 Task: Select Retail. Add to cart, from Party City_x000D_
 for 4749 Dog Hill Lane, Kensington, Kansas 66951, Cell Number 785-697-6934, following items : Baby Shark Cups (8 ct)_x000D_
 - 1, Hershey''s Kisses Milk Chocolate Pink (16 oz)_x000D_
 - 1, Graduation Swirl Decorations Multicolor (12 ct)_x000D_
 - 2, Uninflated White Gold 13 Air-Filled Balloon Number 0_x000D_
 - 1, Megaphone Black_x000D_
 - 2
Action: Mouse moved to (664, 115)
Screenshot: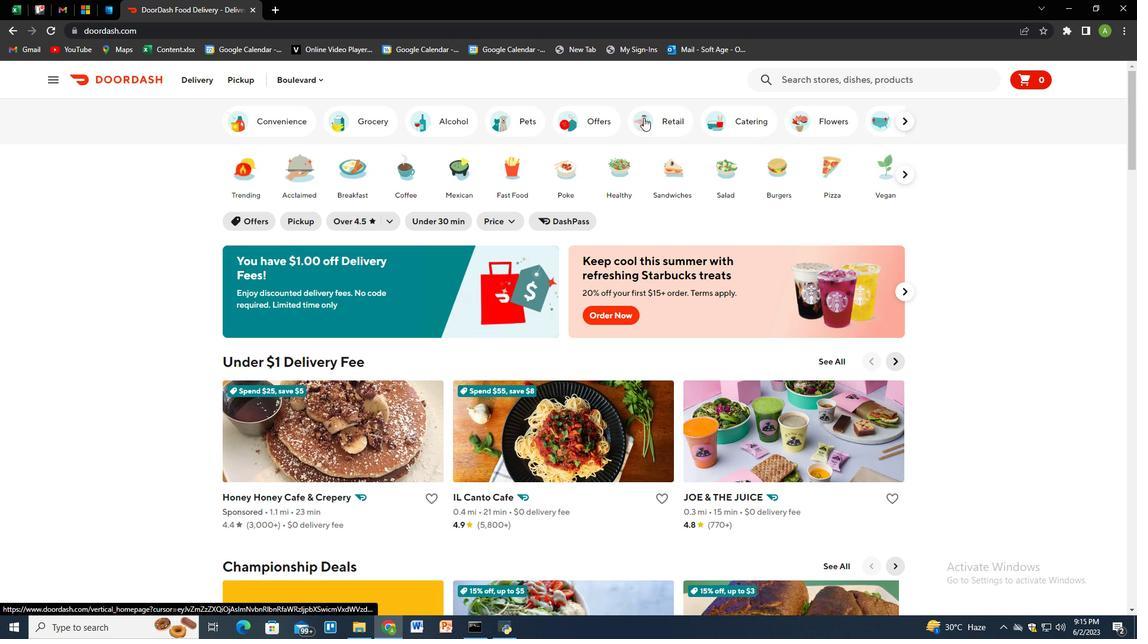 
Action: Mouse pressed left at (664, 115)
Screenshot: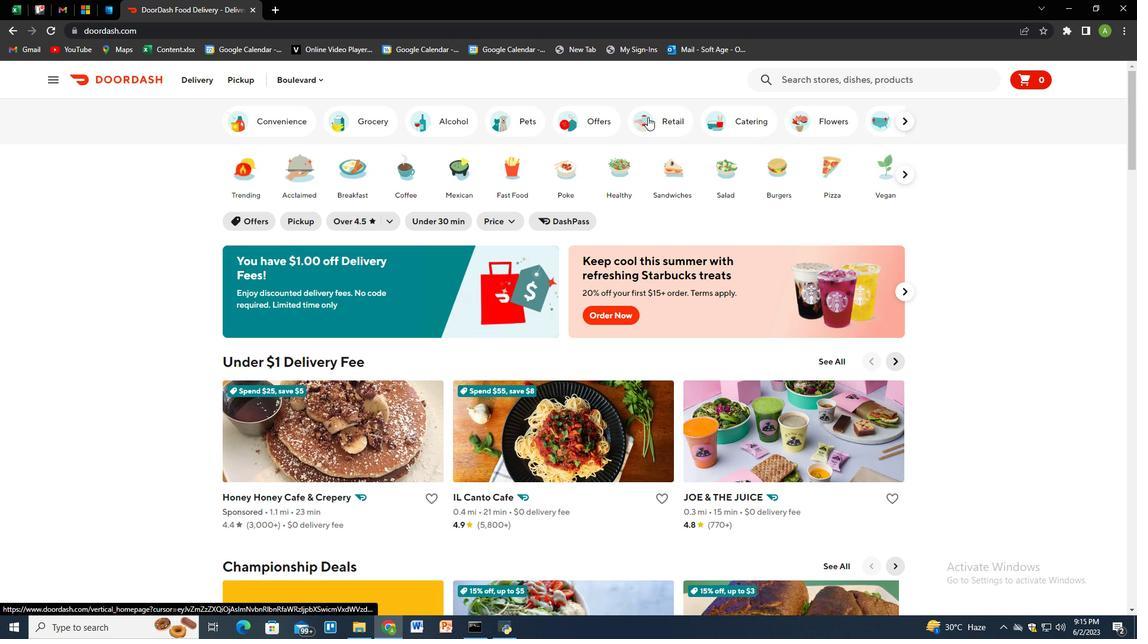 
Action: Mouse moved to (750, 403)
Screenshot: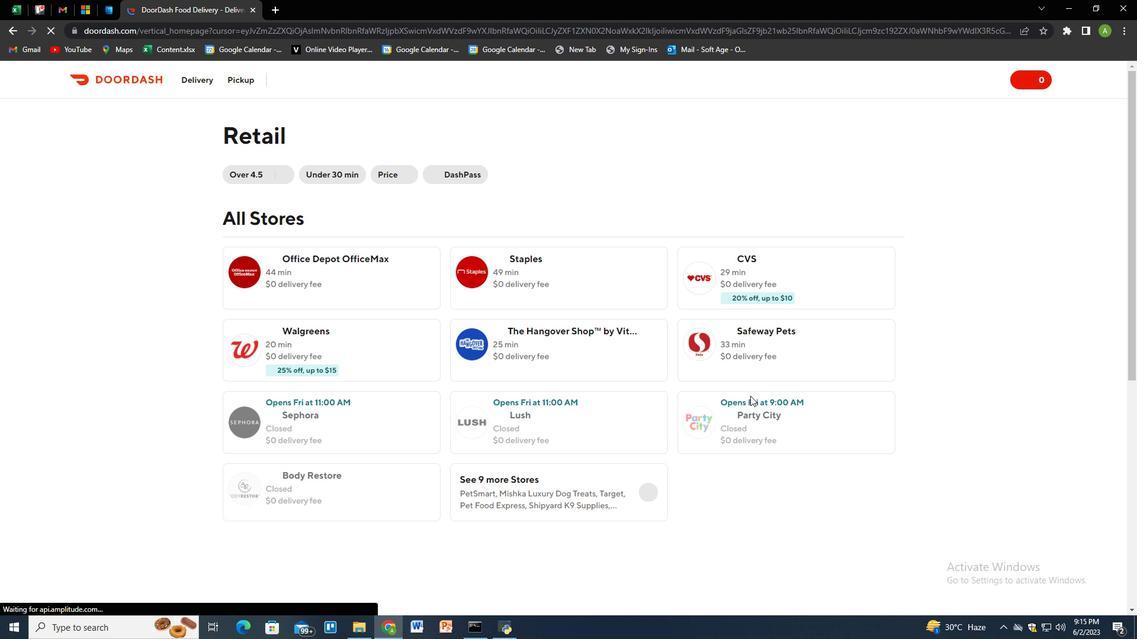 
Action: Mouse pressed left at (750, 403)
Screenshot: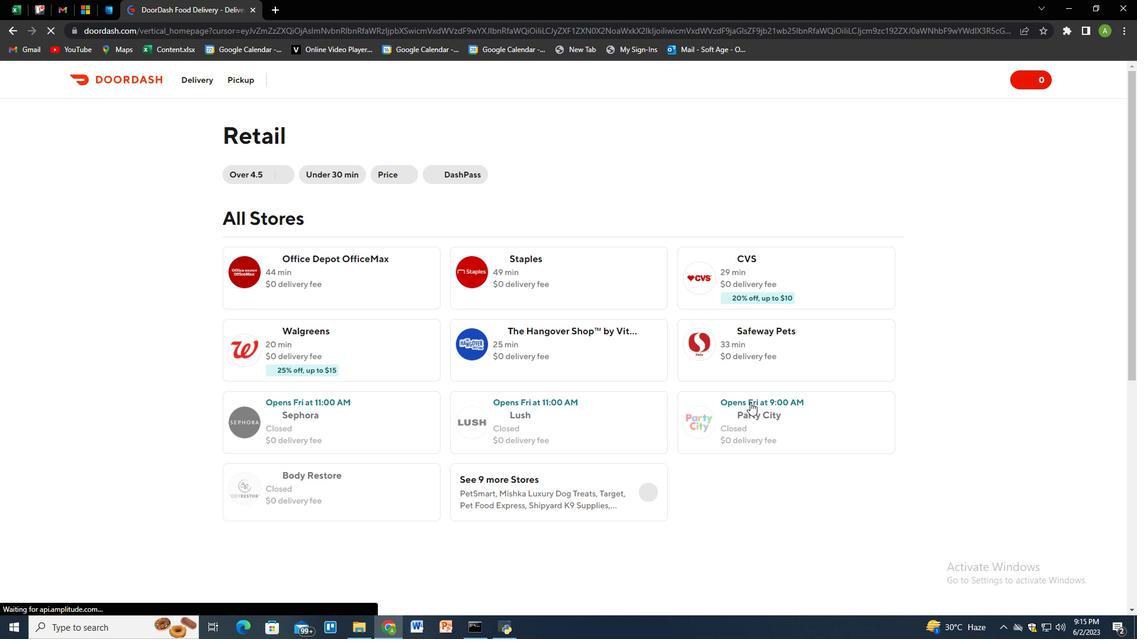 
Action: Mouse moved to (232, 81)
Screenshot: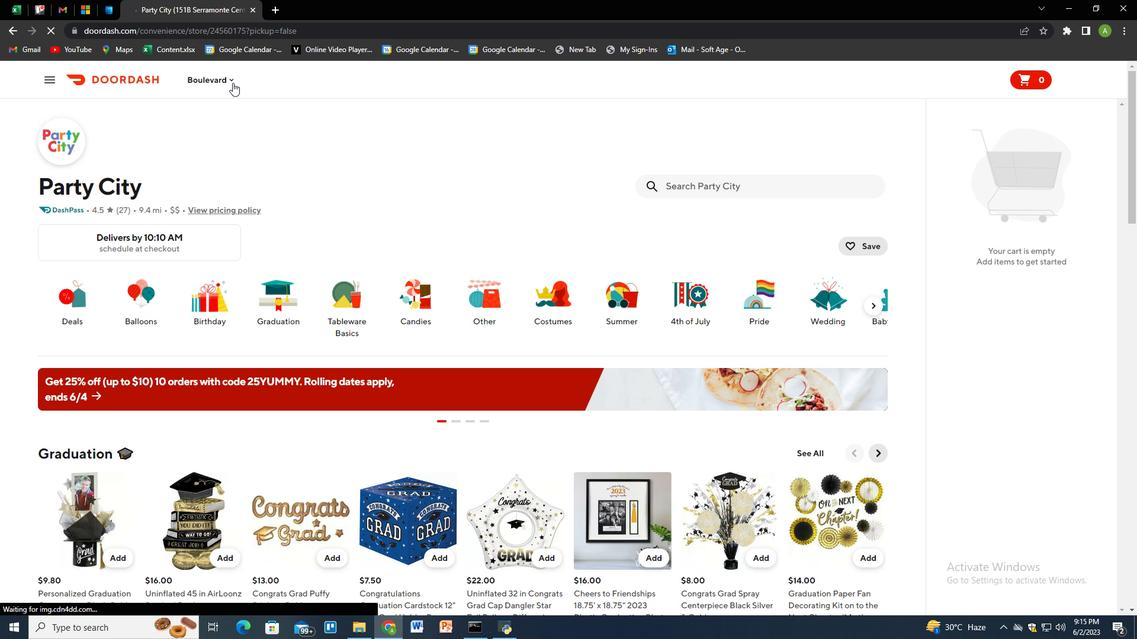 
Action: Mouse pressed left at (232, 81)
Screenshot: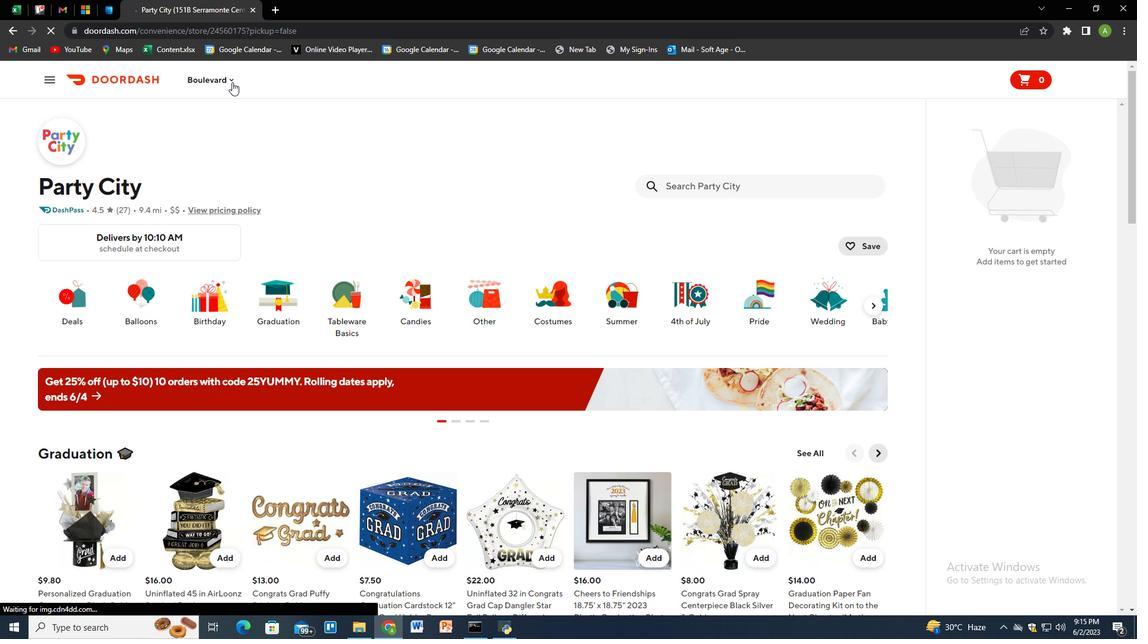 
Action: Mouse moved to (267, 132)
Screenshot: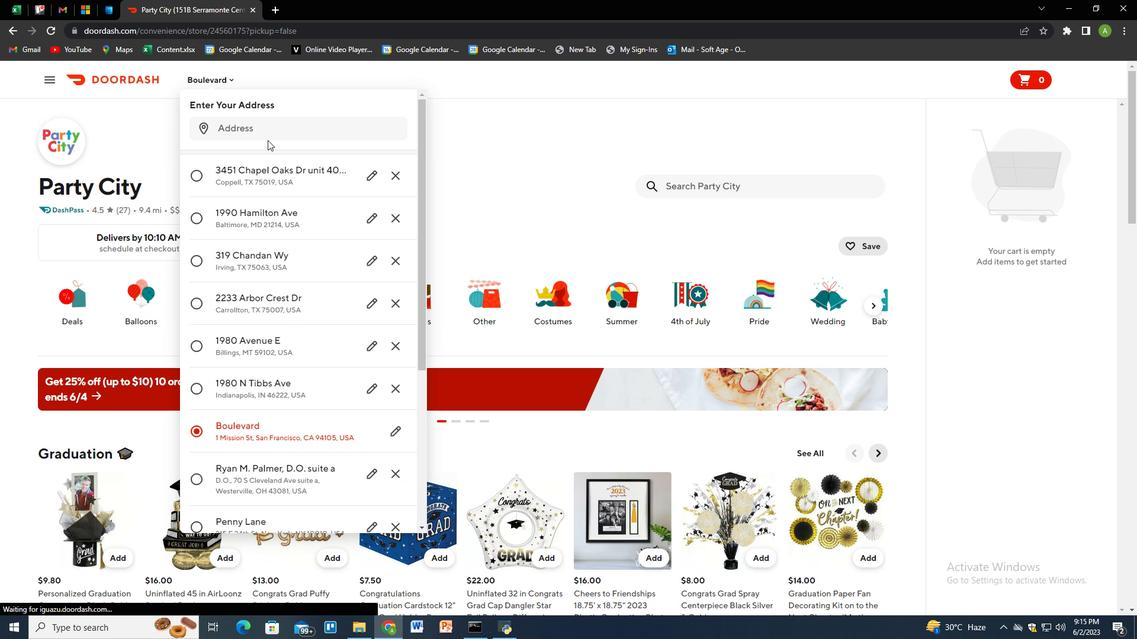 
Action: Mouse pressed left at (267, 132)
Screenshot: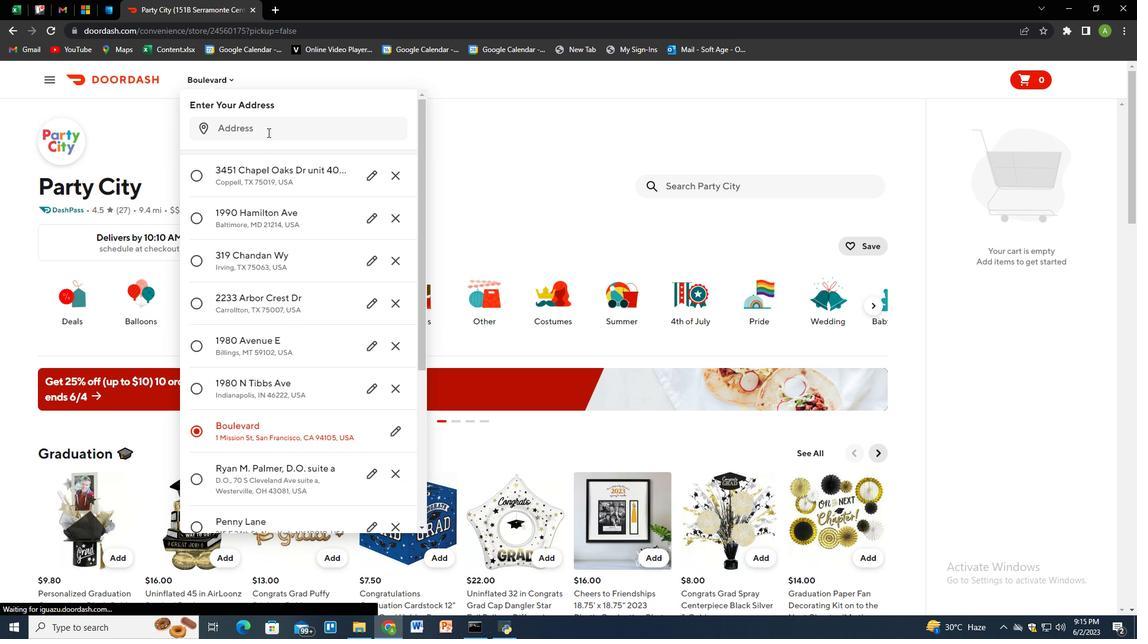 
Action: Key pressed 4749<Key.space>dog<Key.space>hill<Key.space>lane,<Key.space>kensington,<Key.space>kansas<Key.space>66951<Key.enter>
Screenshot: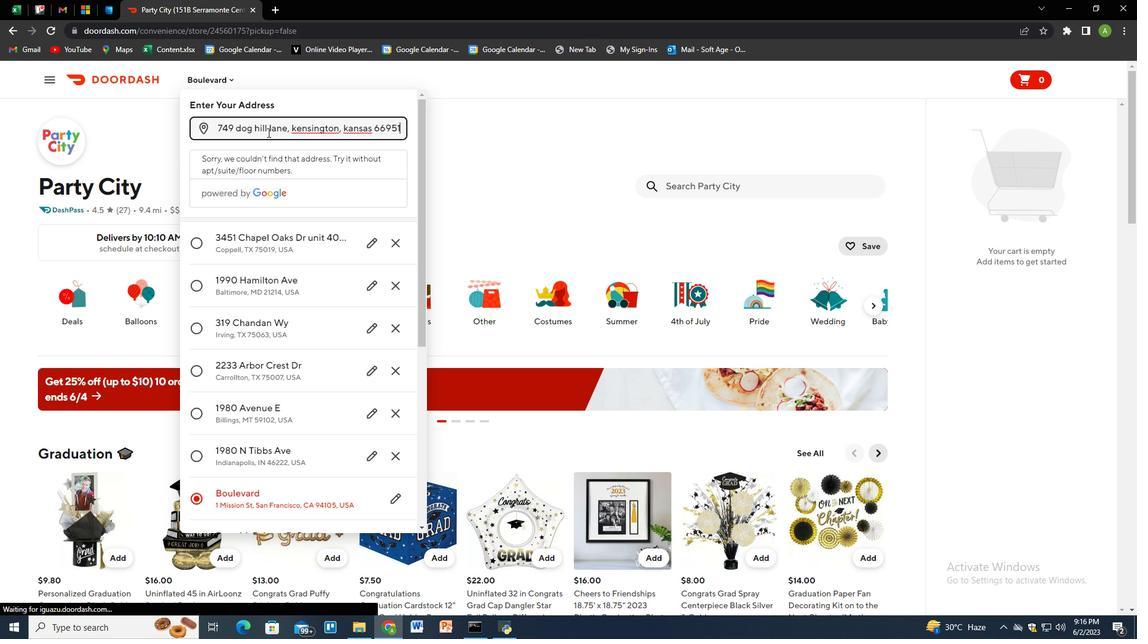 
Action: Mouse moved to (376, 471)
Screenshot: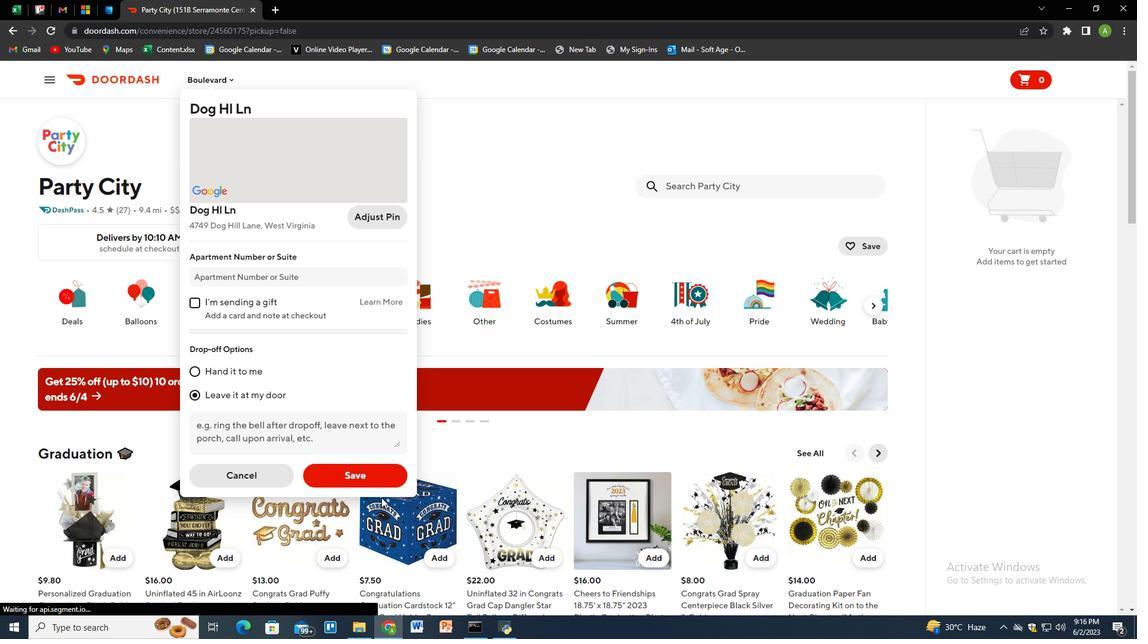 
Action: Mouse pressed left at (376, 471)
Screenshot: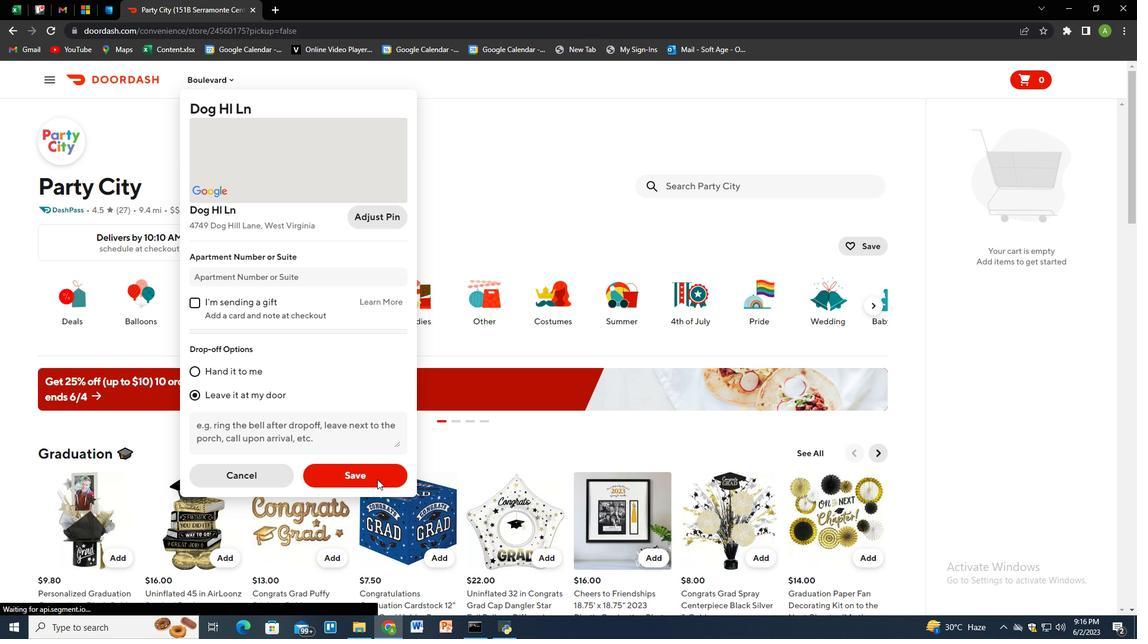 
Action: Mouse moved to (704, 188)
Screenshot: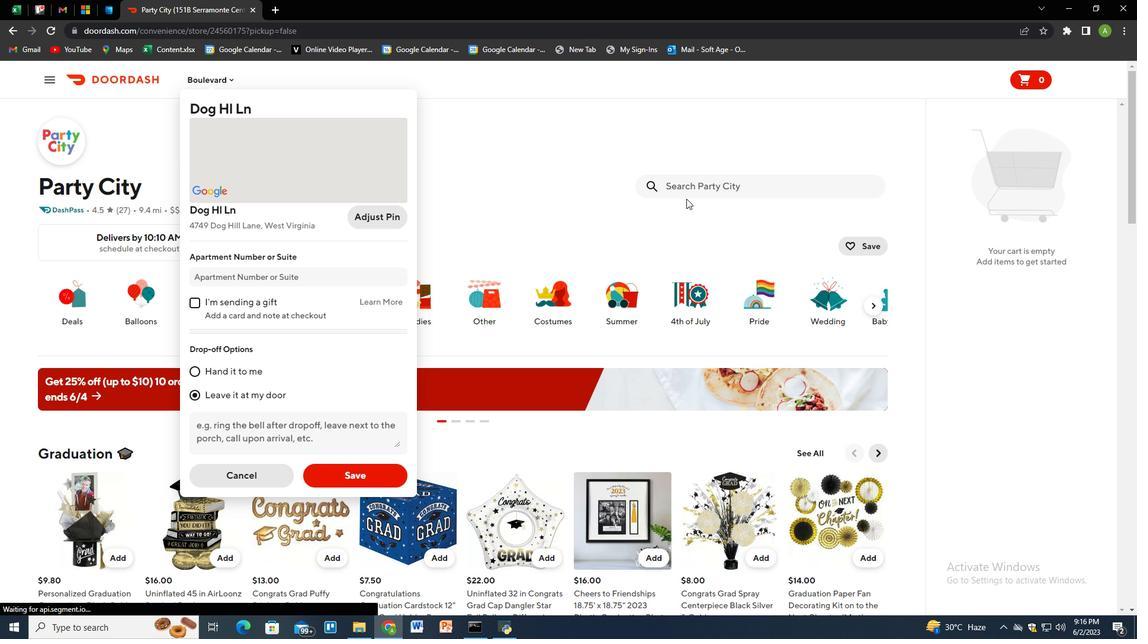 
Action: Mouse pressed left at (704, 188)
Screenshot: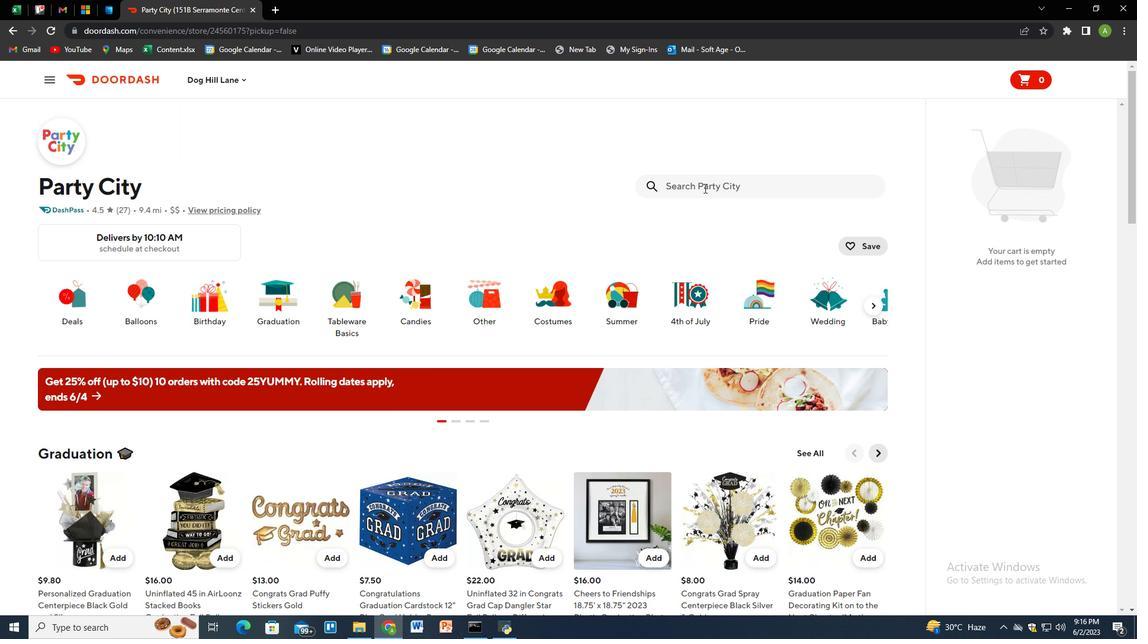 
Action: Key pressed baby<Key.space>shark<Key.space>cups<Key.space><Key.shift_r>(8<Key.space>ct<Key.shift_r>)<Key.enter>
Screenshot: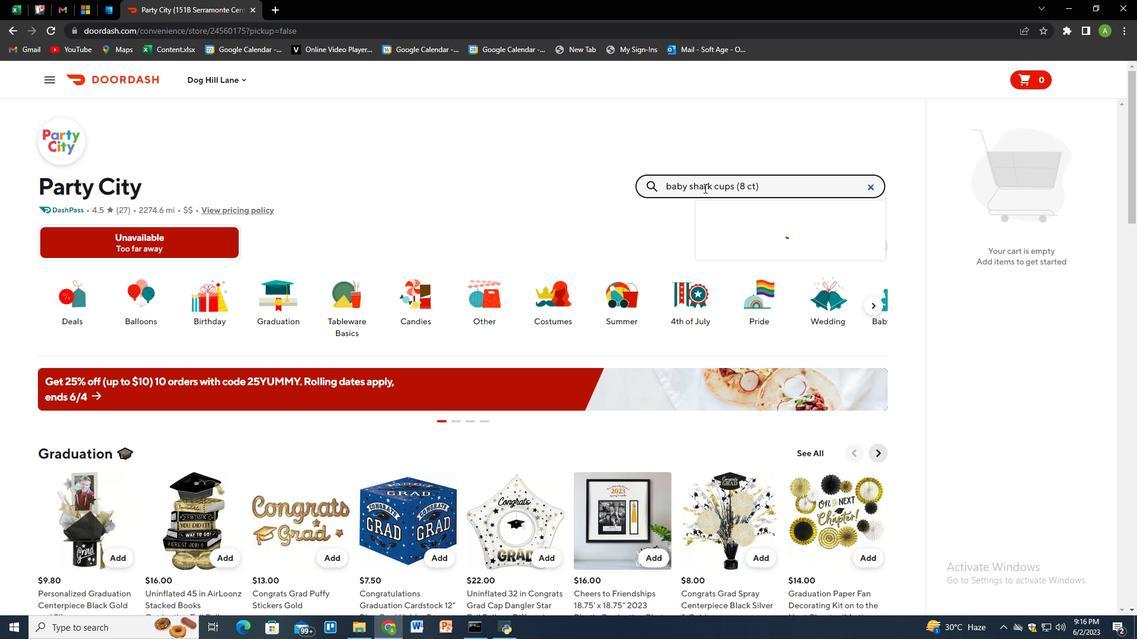 
Action: Mouse moved to (109, 309)
Screenshot: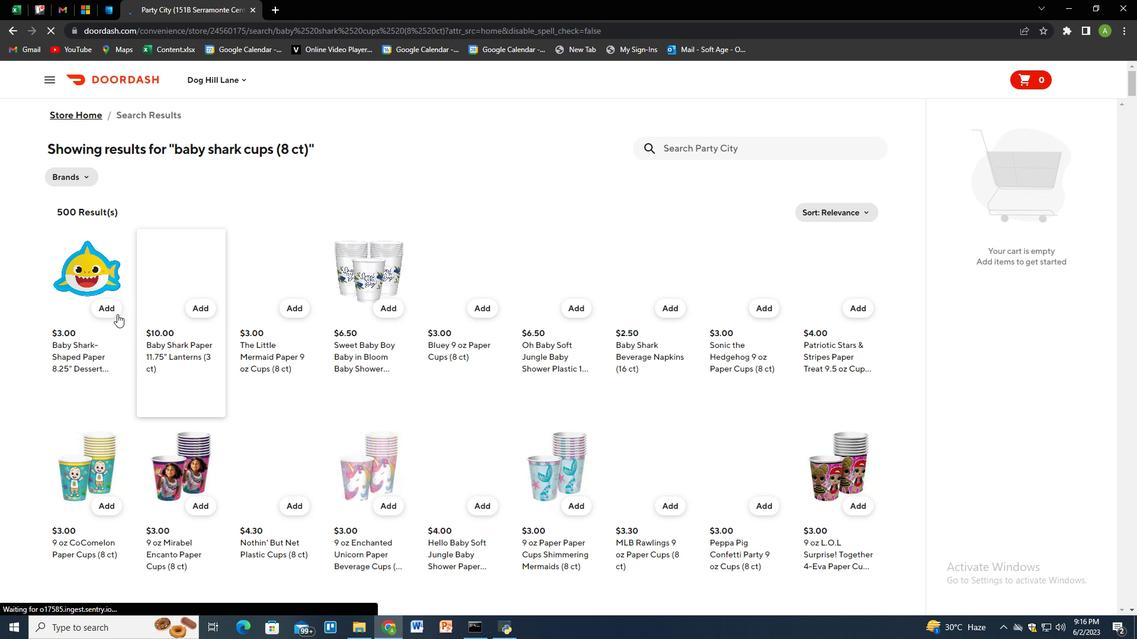 
Action: Mouse pressed left at (109, 309)
Screenshot: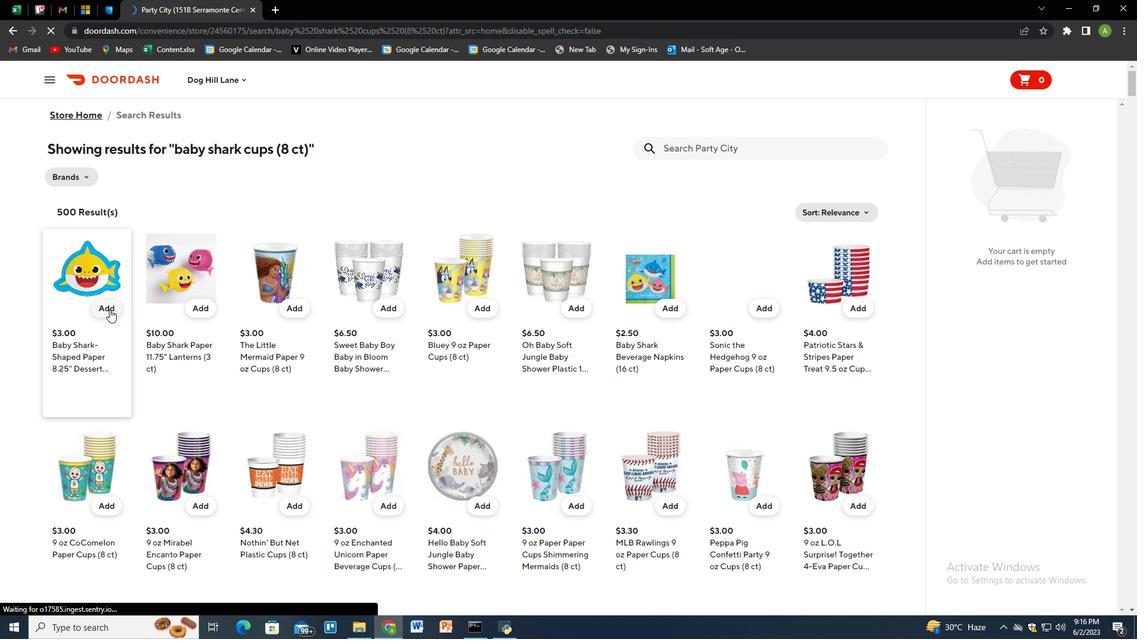 
Action: Mouse moved to (688, 142)
Screenshot: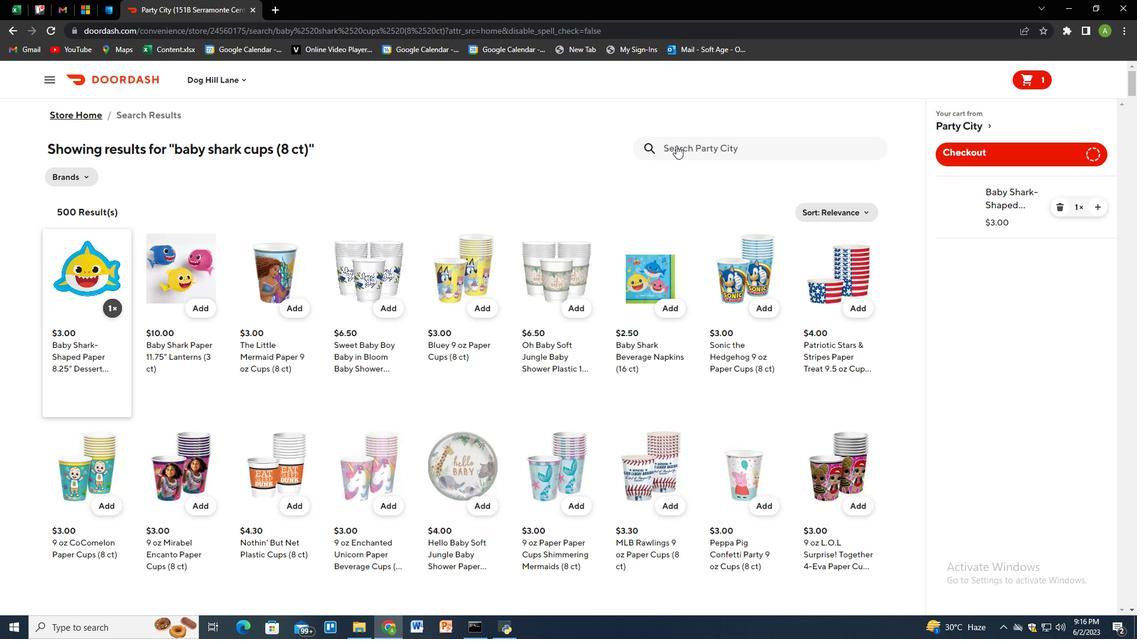 
Action: Mouse pressed left at (688, 142)
Screenshot: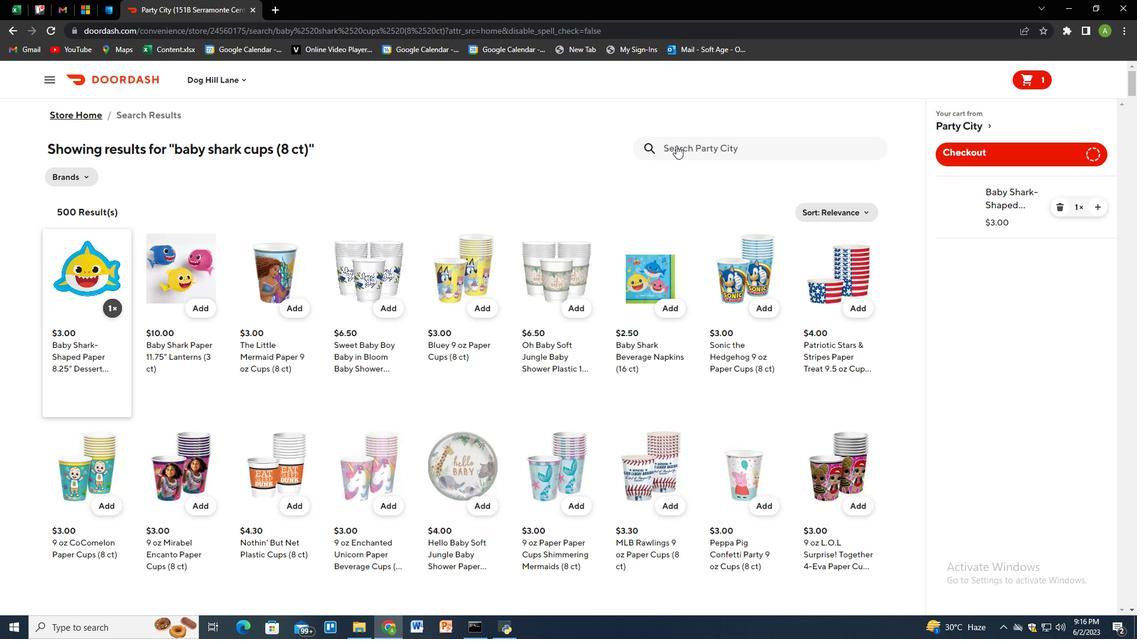 
Action: Key pressed hershey<Key.shift_r>"s<Key.space>kisses<Key.space>milk<Key.space>chocolate<Key.space>pink<Key.space><Key.shift_r>(16<Key.space>oz<Key.shift_r>)<Key.enter>
Screenshot: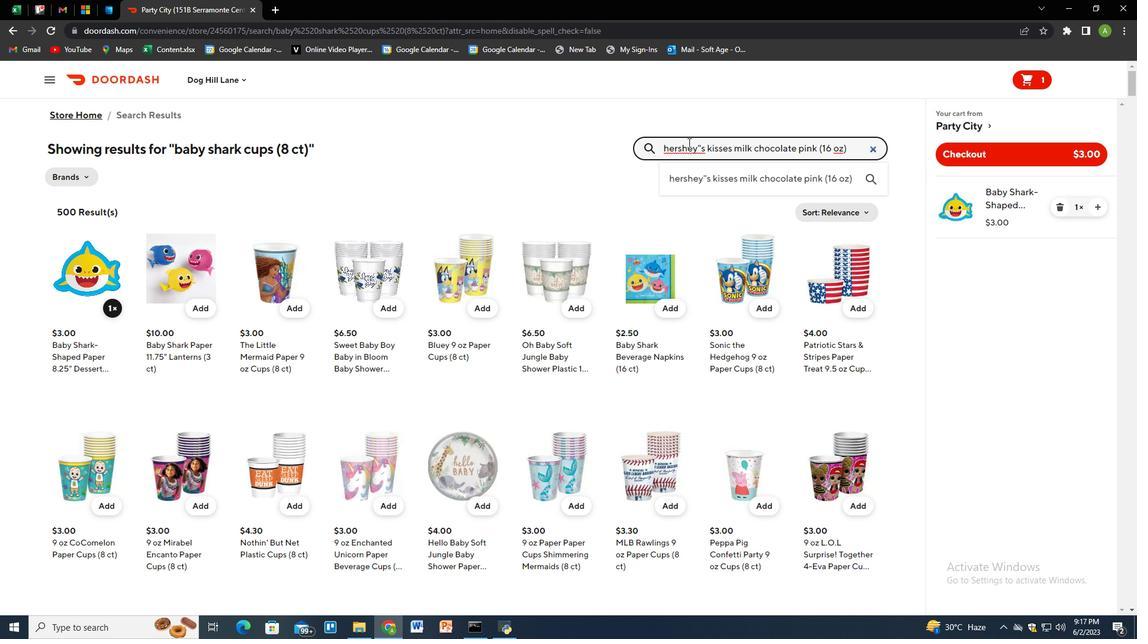 
Action: Mouse moved to (104, 314)
Screenshot: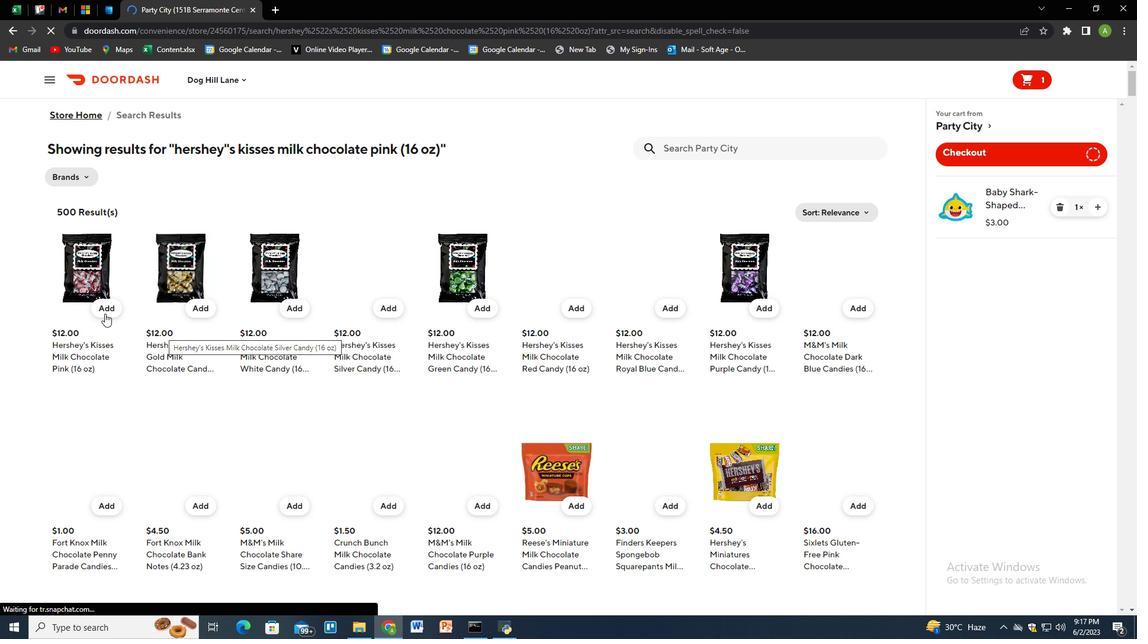 
Action: Mouse pressed left at (104, 314)
Screenshot: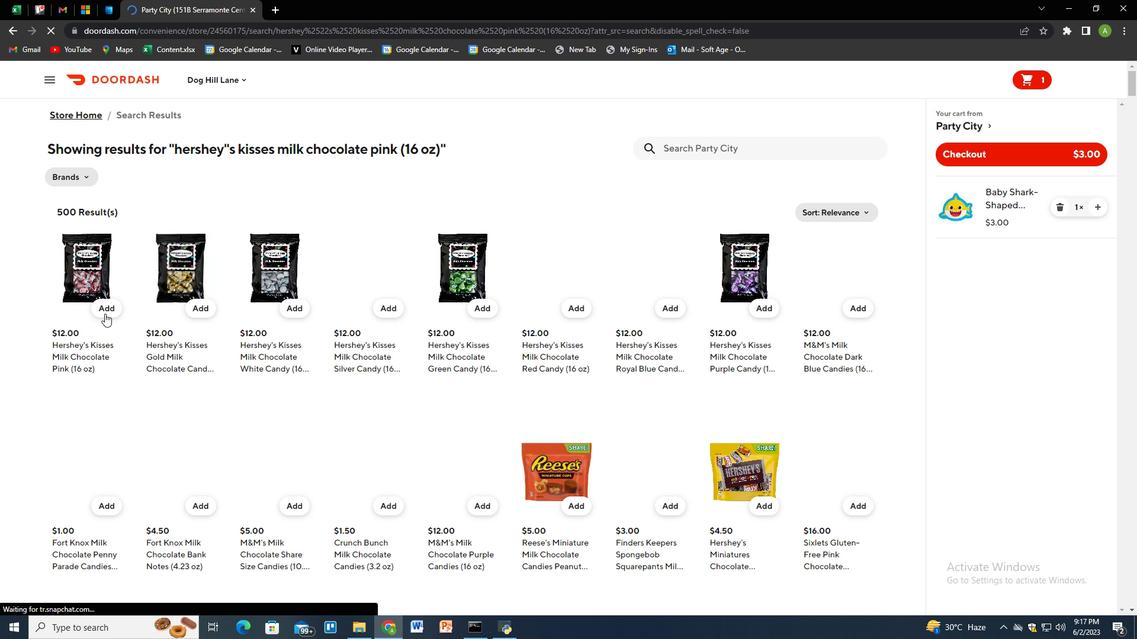 
Action: Mouse moved to (725, 155)
Screenshot: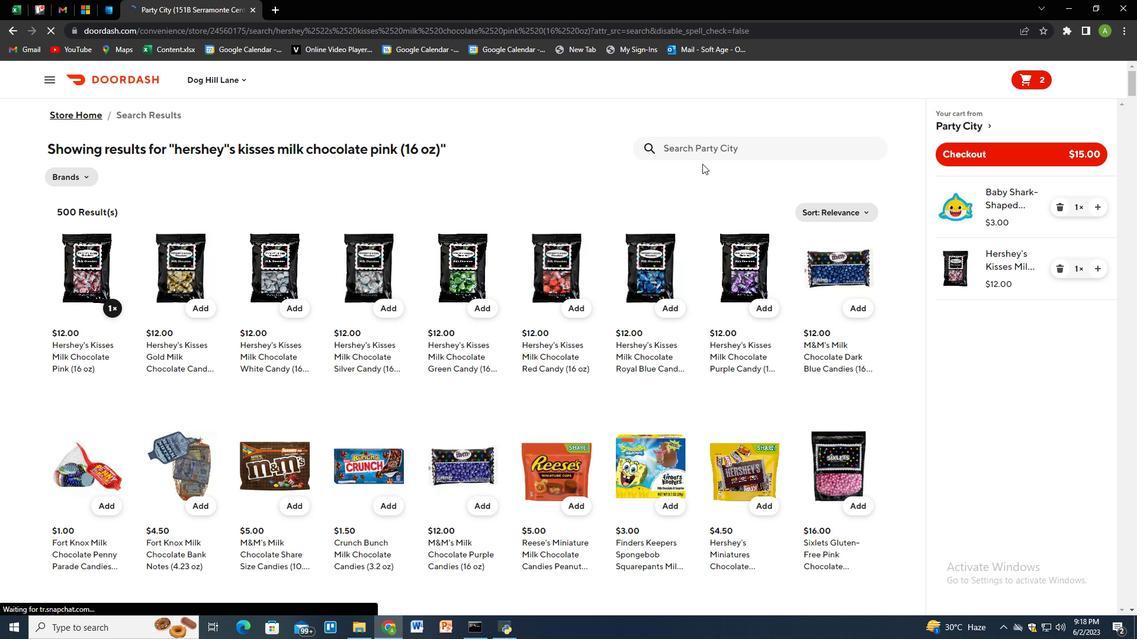 
Action: Mouse pressed left at (725, 155)
Screenshot: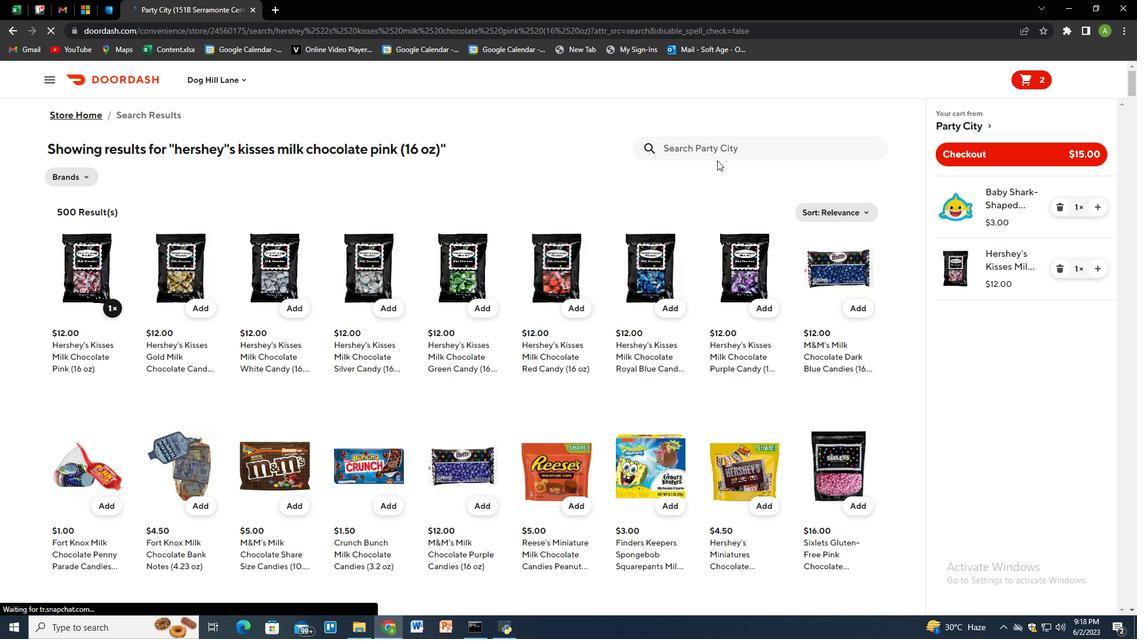 
Action: Key pressed graduation<Key.space>swirl<Key.space>decorations<Key.space>mi<Key.backspace>ulticolor<Key.space><Key.shift_r><Key.shift_r><Key.shift_r><Key.shift_r><Key.shift_r>(12<Key.space>cy<Key.backspace>t<Key.enter><Key.enter><Key.enter><Key.shift_r><Key.shift_r><Key.shift_r>
Screenshot: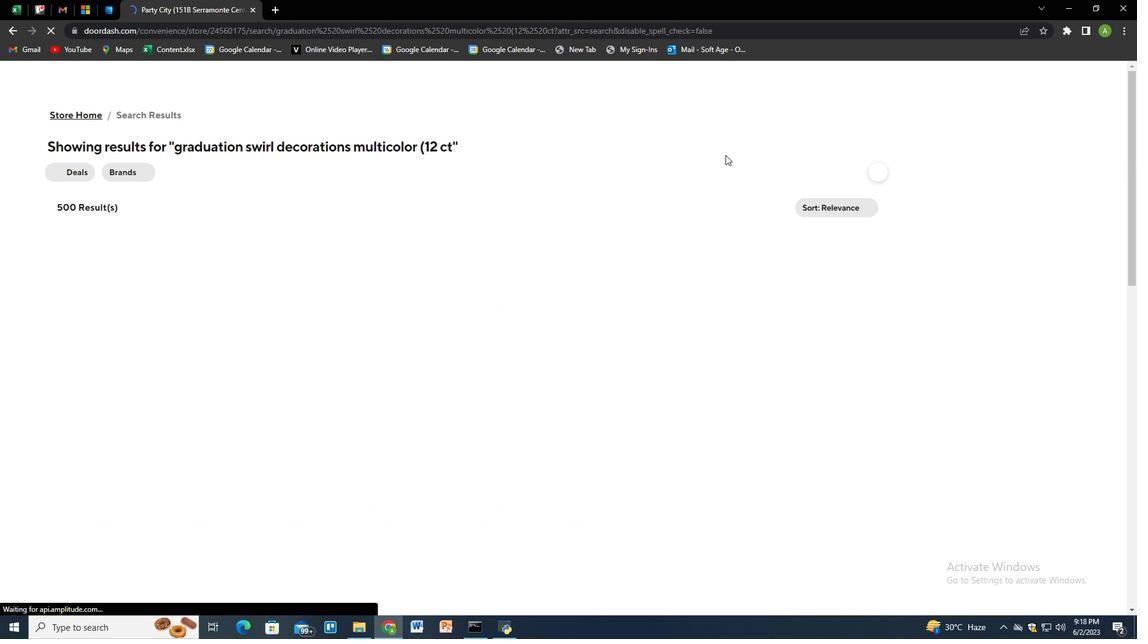 
Action: Mouse moved to (116, 309)
Screenshot: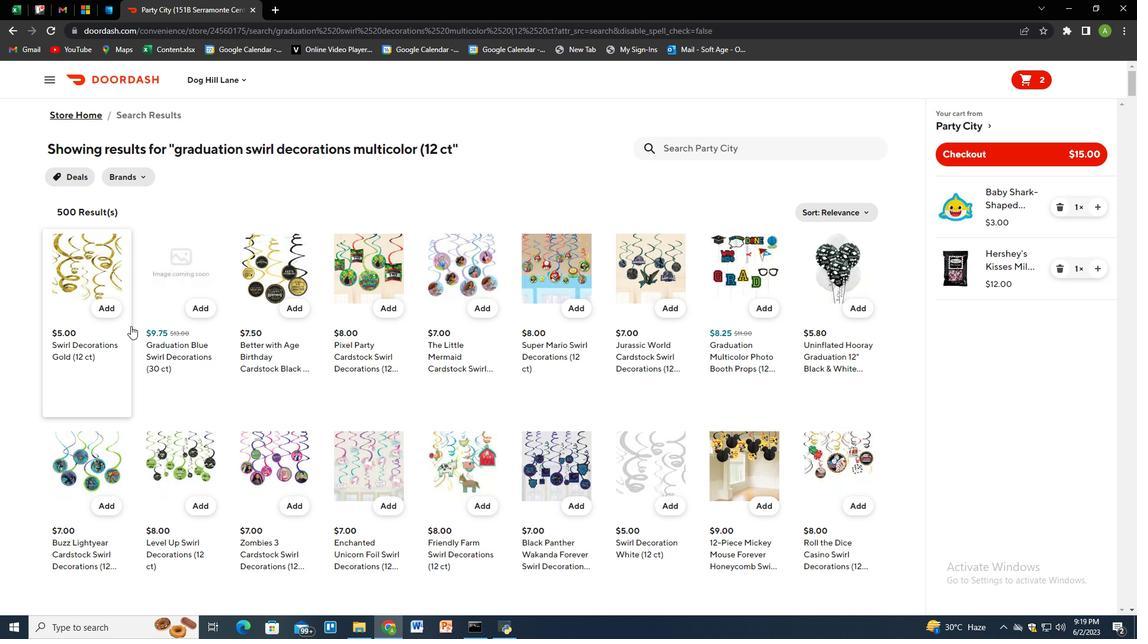 
Action: Mouse pressed left at (116, 309)
Screenshot: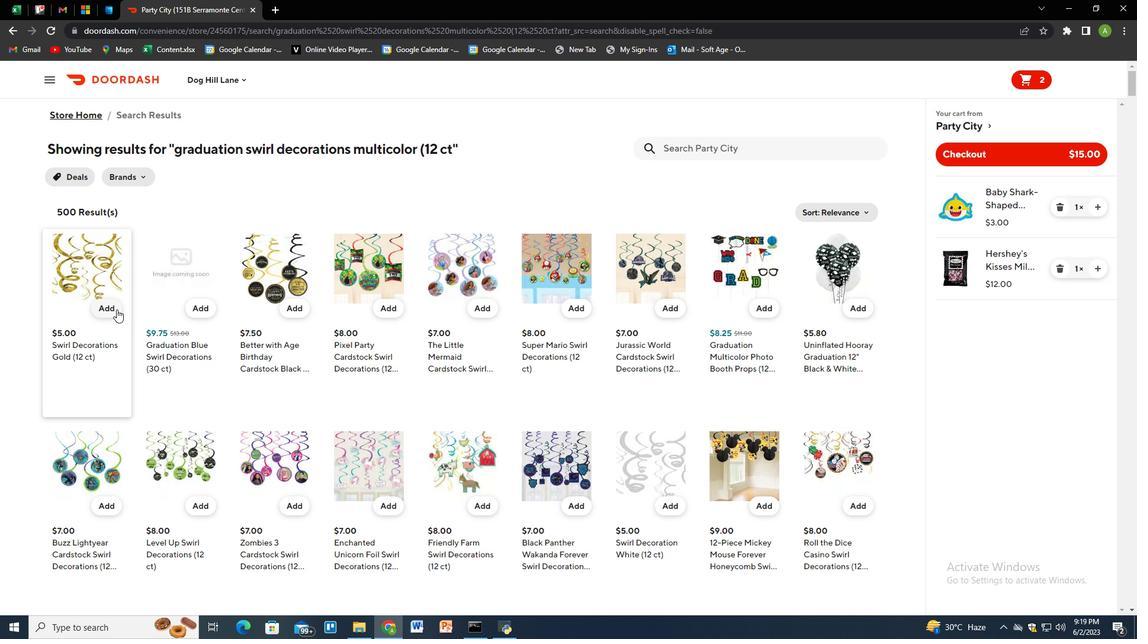 
Action: Mouse moved to (1099, 332)
Screenshot: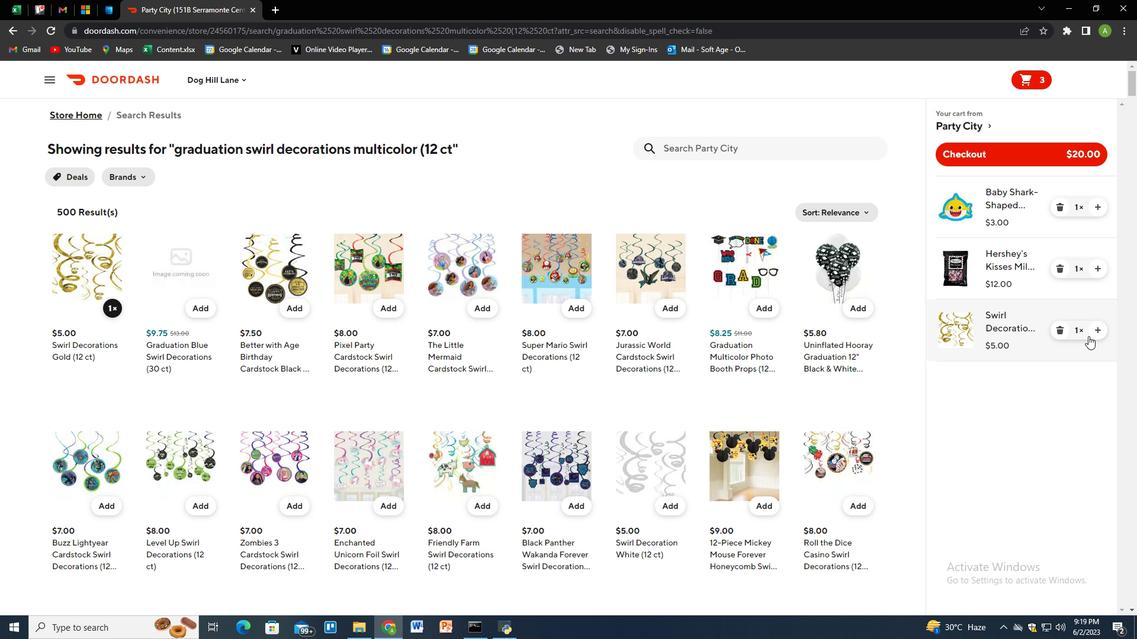 
Action: Mouse pressed left at (1099, 332)
Screenshot: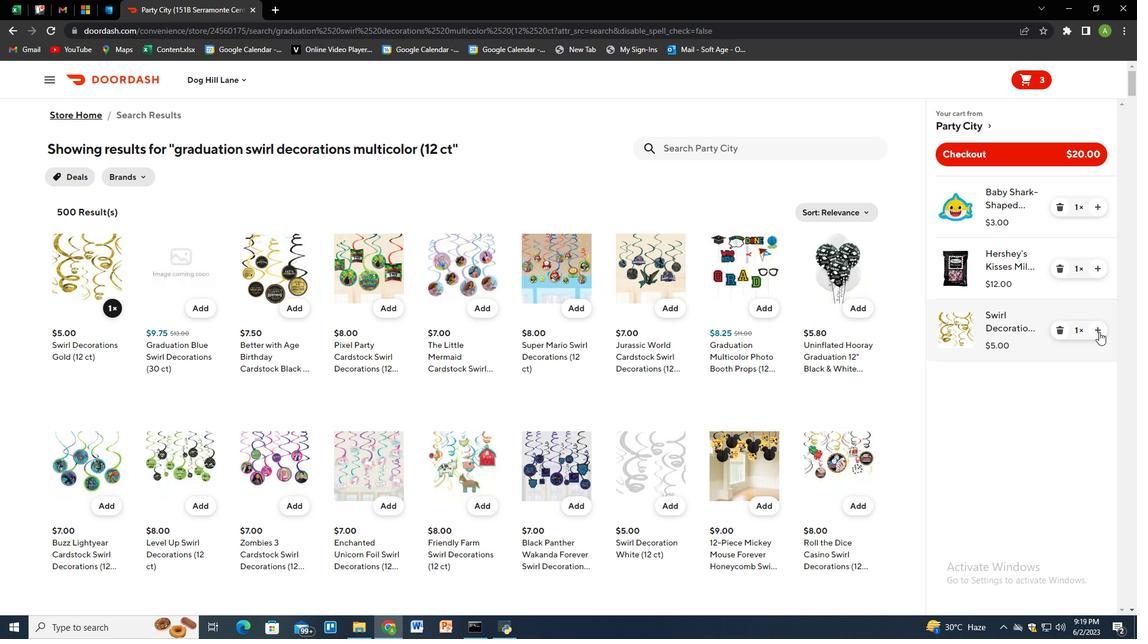 
Action: Mouse moved to (783, 148)
Screenshot: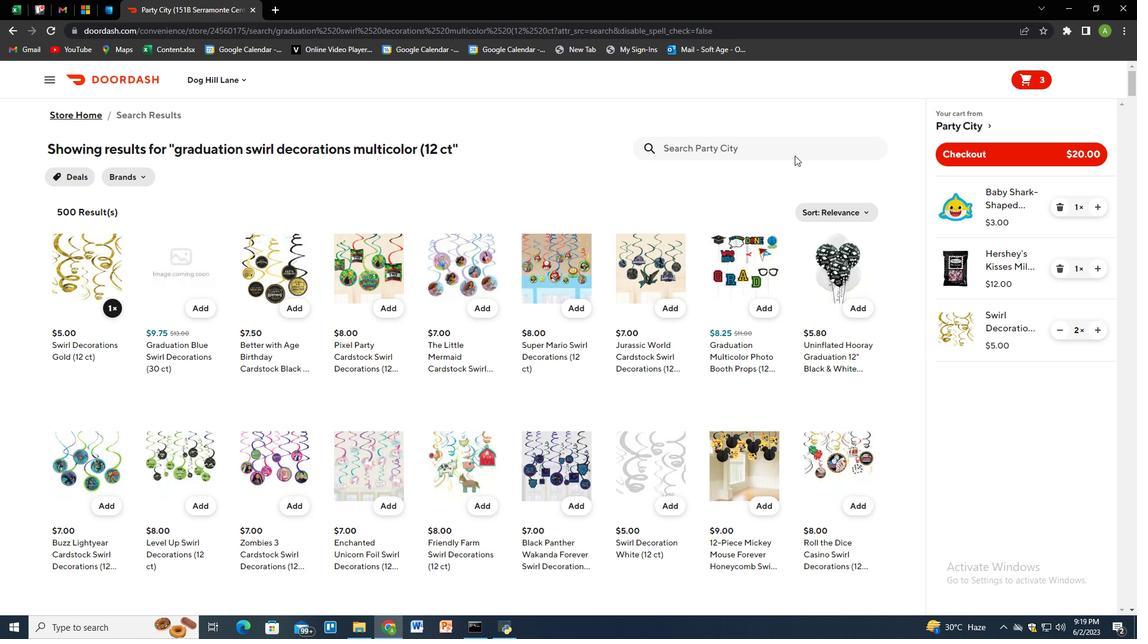
Action: Mouse pressed left at (783, 148)
Screenshot: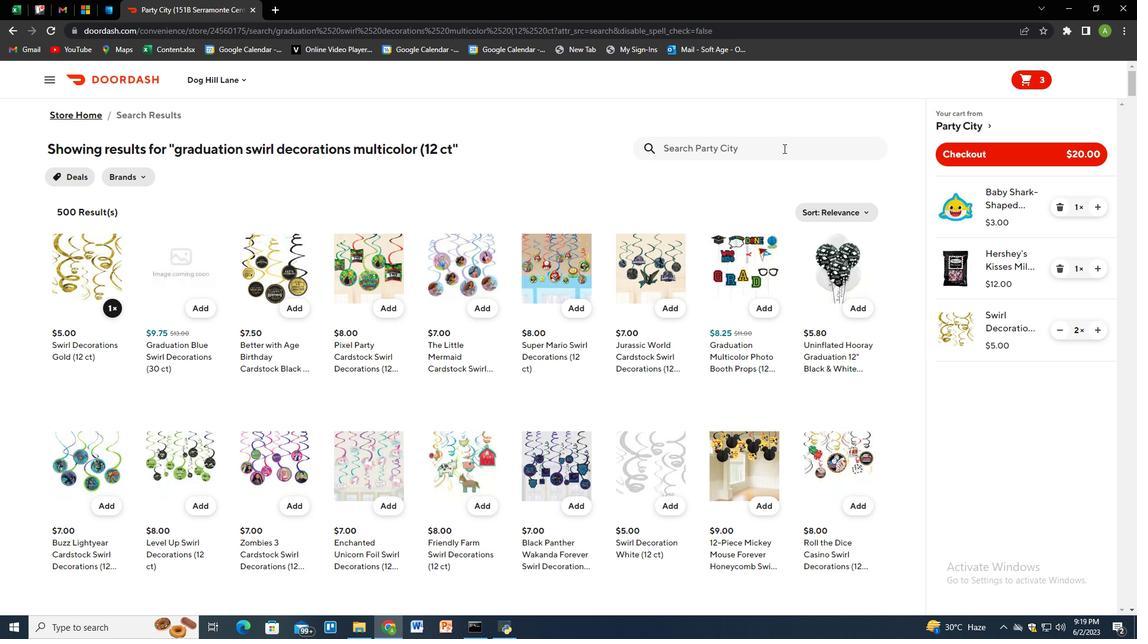 
Action: Key pressed uninflated<Key.space>white<Key.space>gold<Key.space>13<Key.space>air-filled<Key.space>balloon<Key.space>number<Key.space>0<Key.enter>
Screenshot: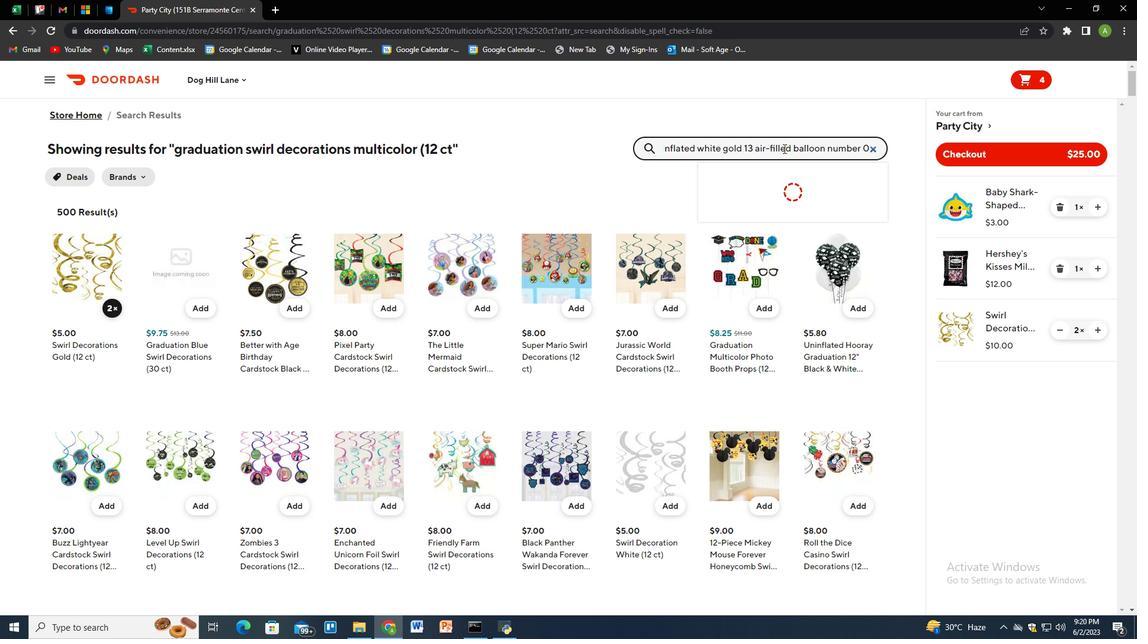 
Action: Mouse moved to (106, 309)
Screenshot: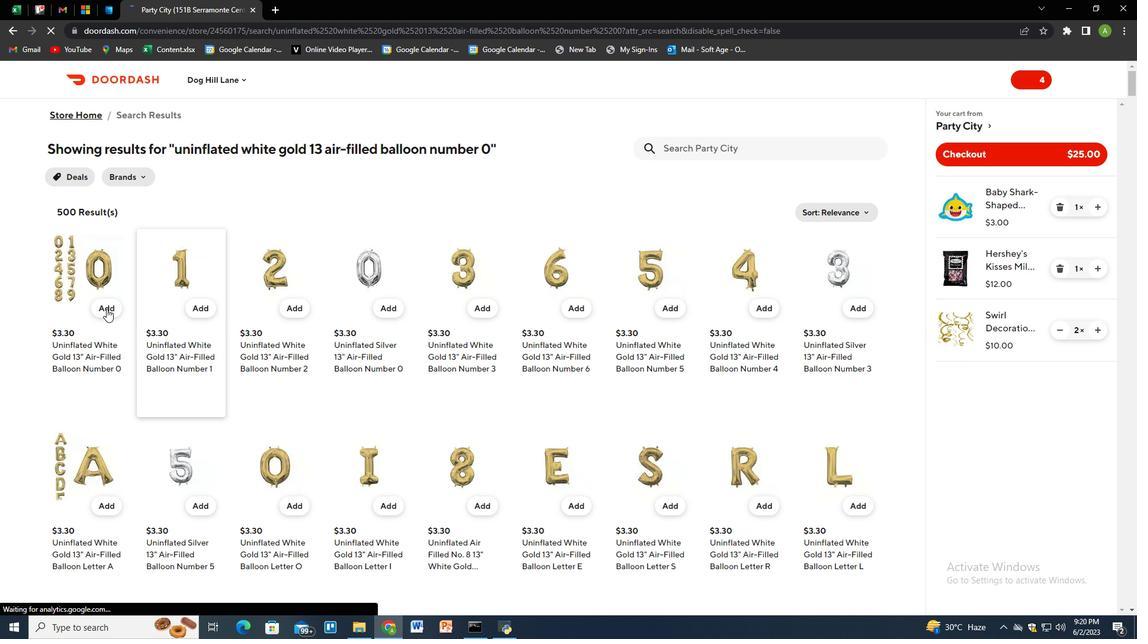 
Action: Mouse pressed left at (106, 309)
Screenshot: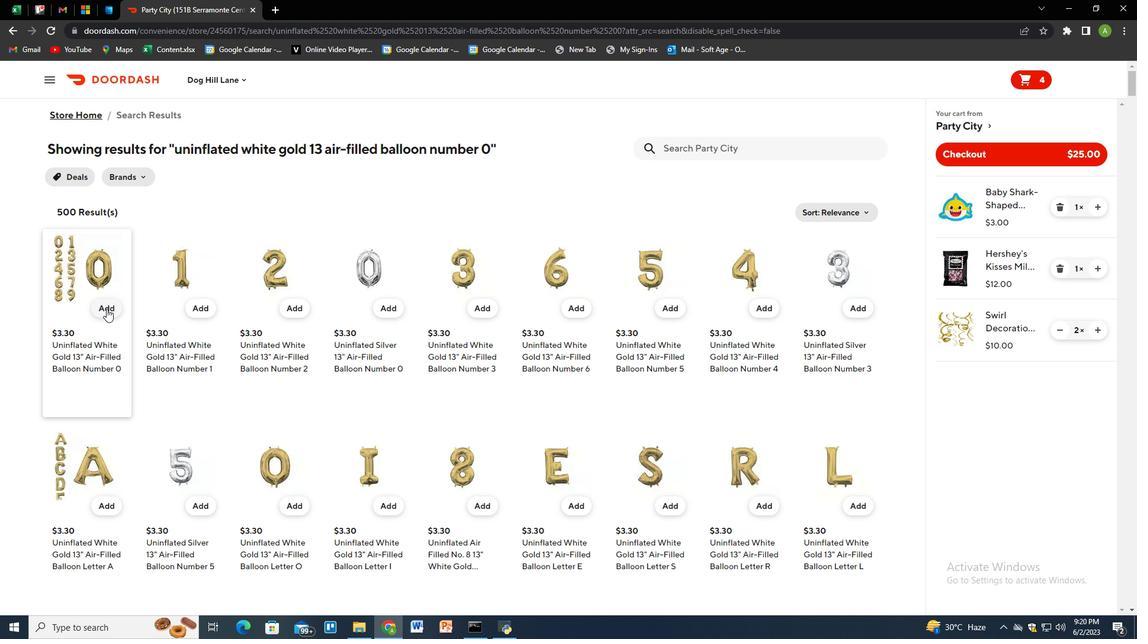 
Action: Mouse moved to (689, 157)
Screenshot: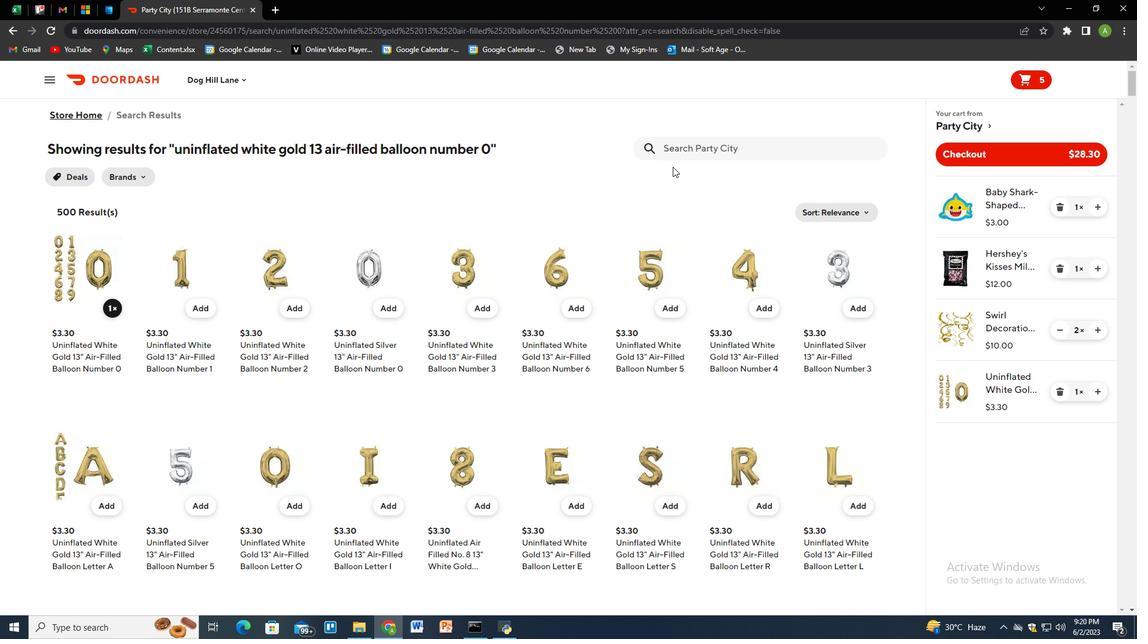 
Action: Mouse pressed left at (689, 157)
Screenshot: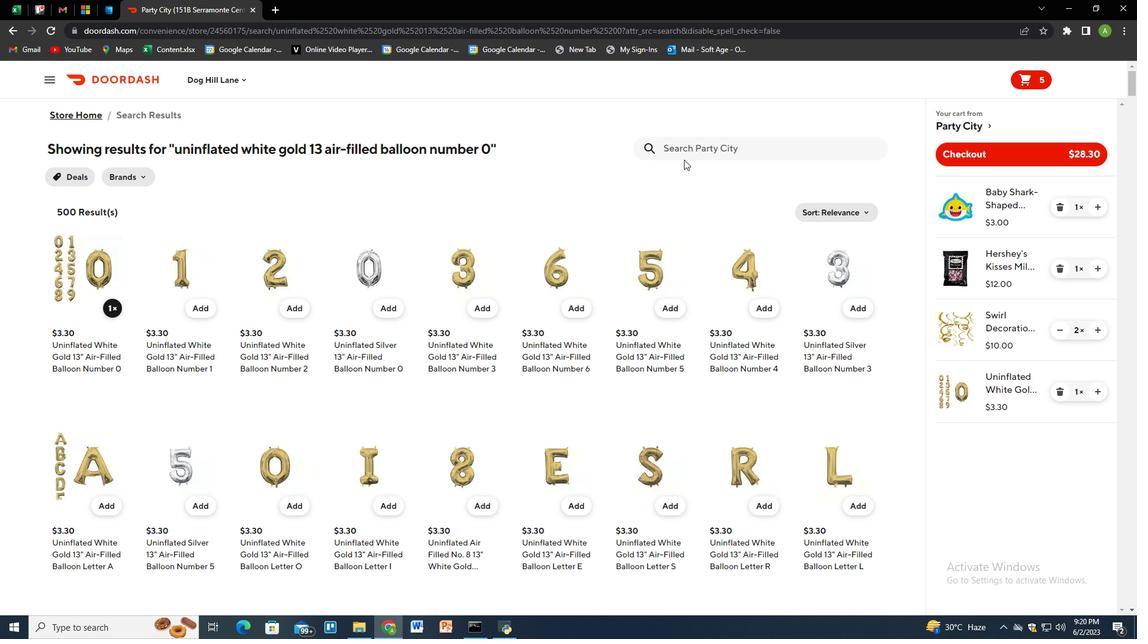 
Action: Key pressed megaphone<Key.space>black<Key.enter>
Screenshot: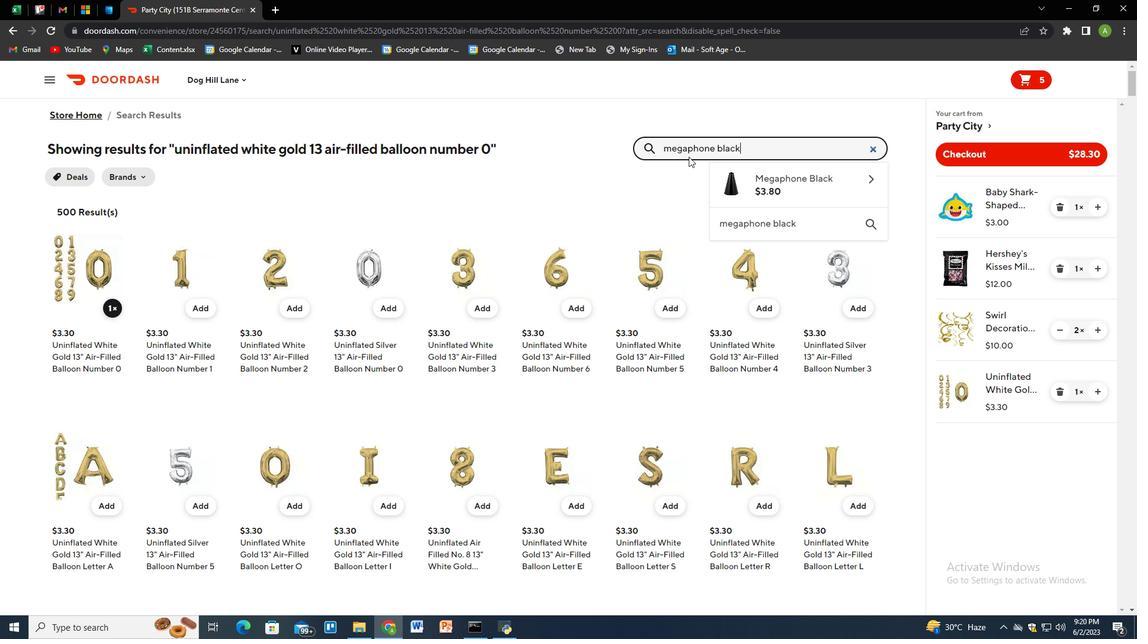 
Action: Mouse moved to (988, 164)
Screenshot: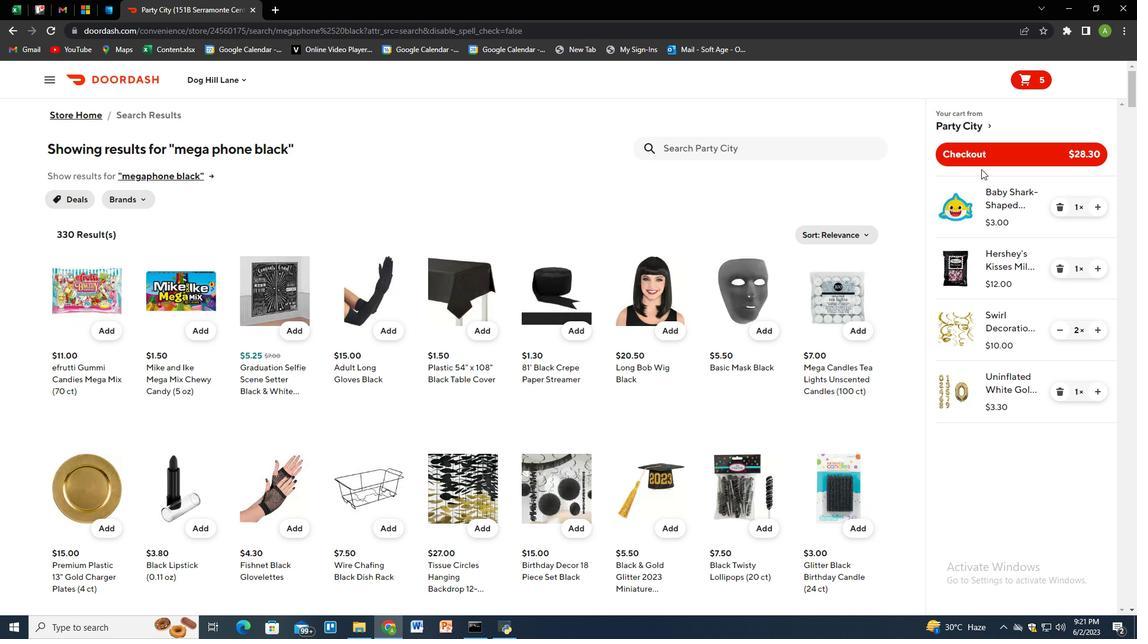 
Action: Mouse pressed left at (988, 164)
Screenshot: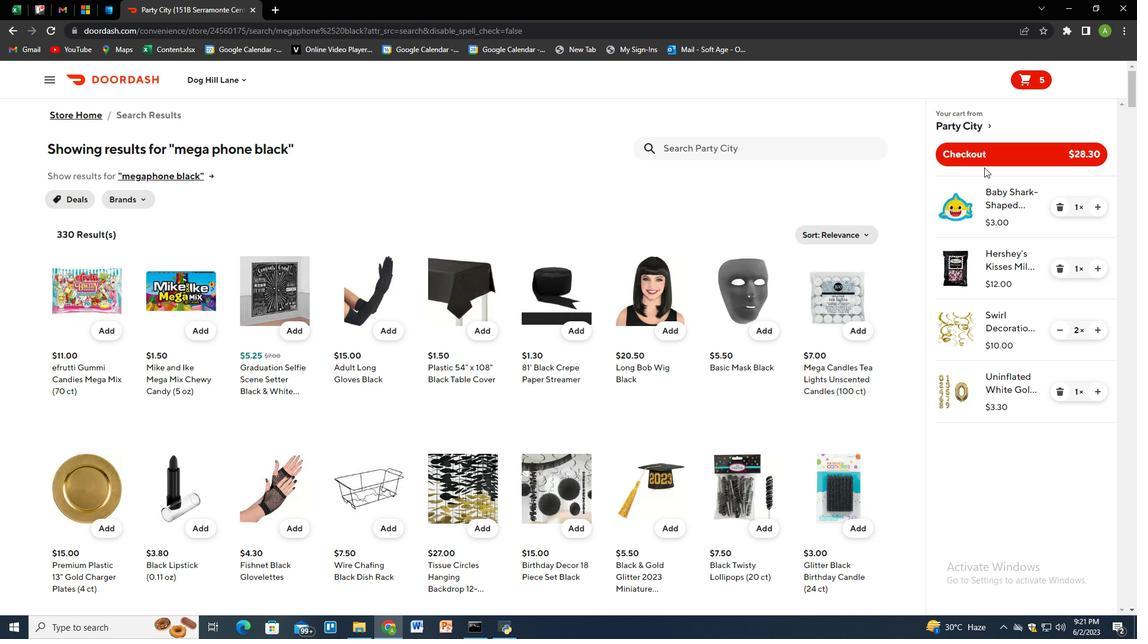 
